 Task: Create New Customer with Customer Name: Green Acres Mercantile, Billing Address Line1: 1124 Sharon Lane, Billing Address Line2:  South Bend, Billing Address Line3:  Indiana 46625, Cell Number: 205-373-8639
Action: Mouse moved to (191, 43)
Screenshot: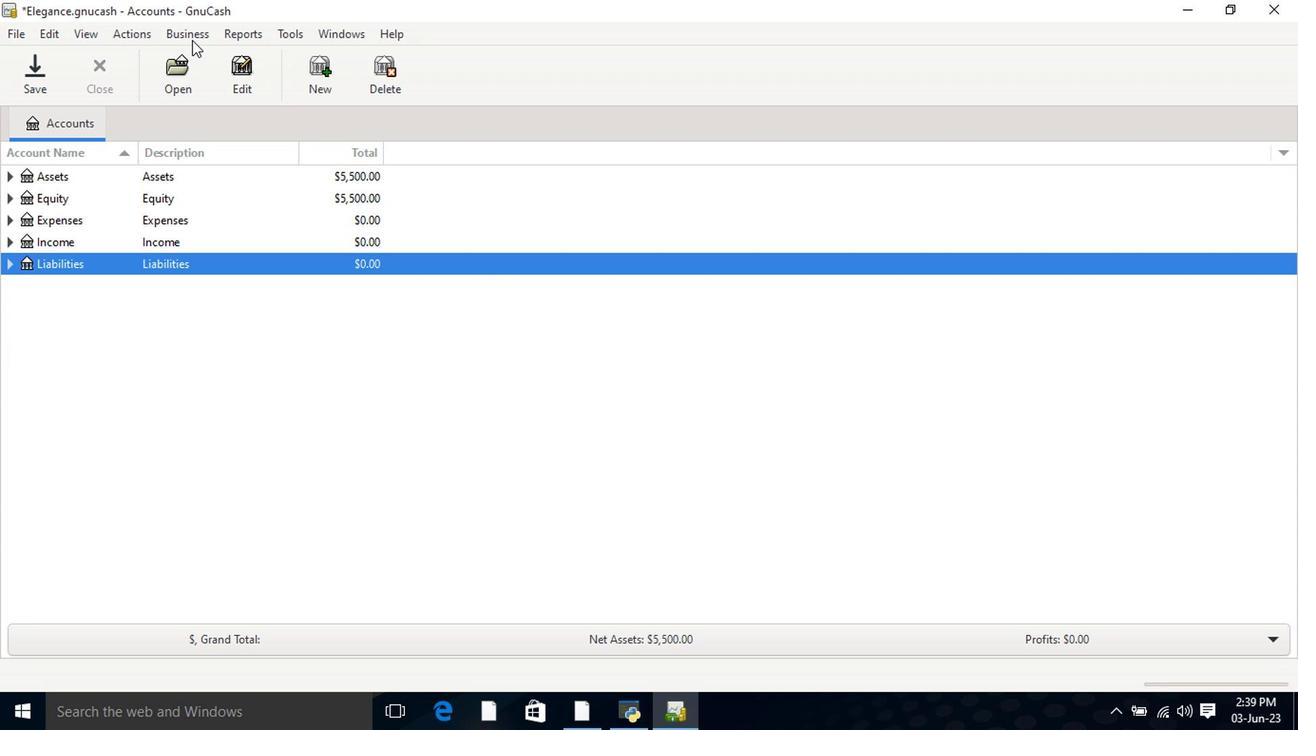 
Action: Mouse pressed left at (191, 43)
Screenshot: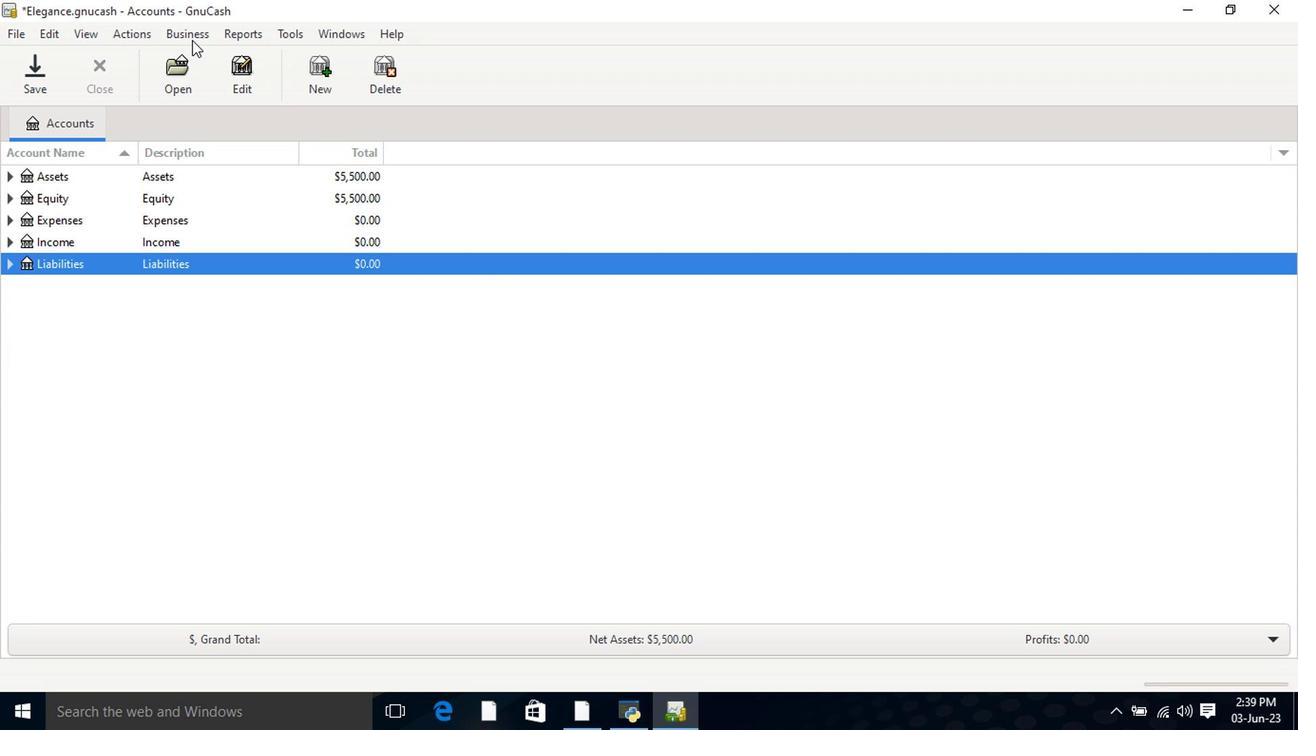 
Action: Mouse moved to (392, 79)
Screenshot: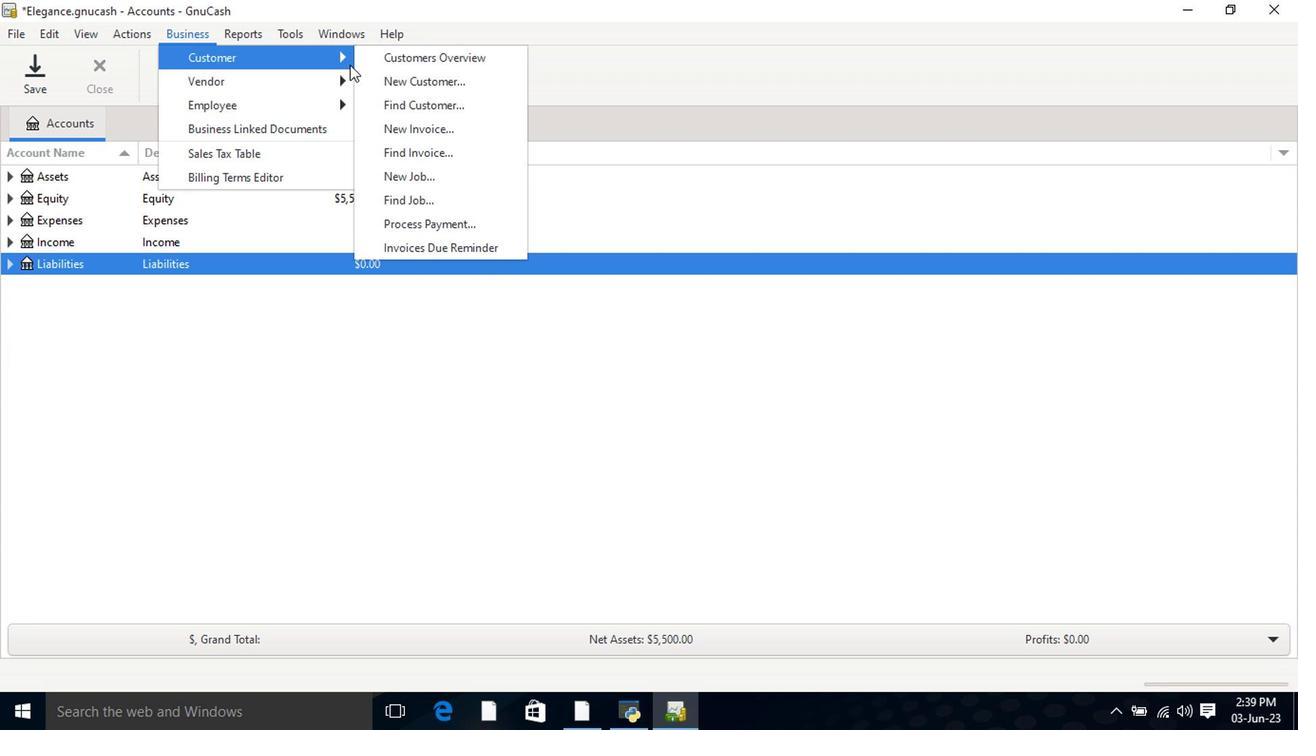 
Action: Mouse pressed left at (392, 79)
Screenshot: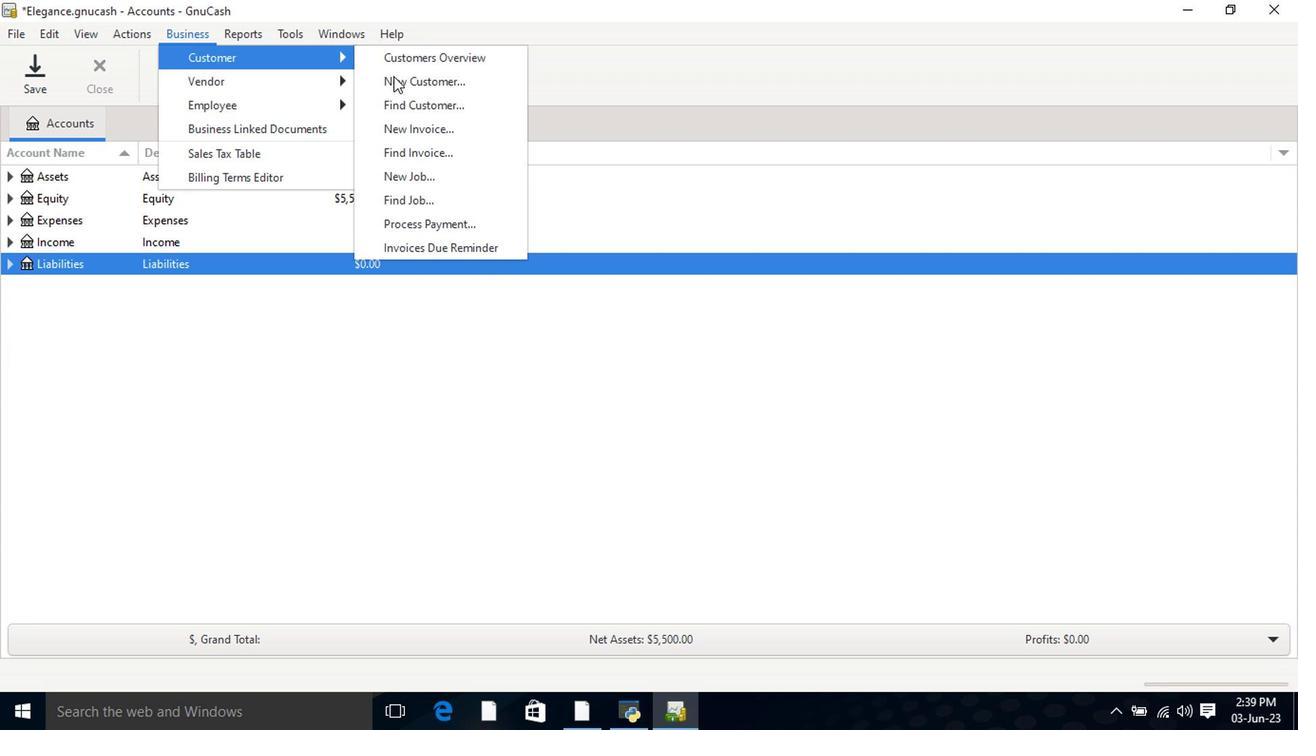 
Action: Mouse moved to (702, 216)
Screenshot: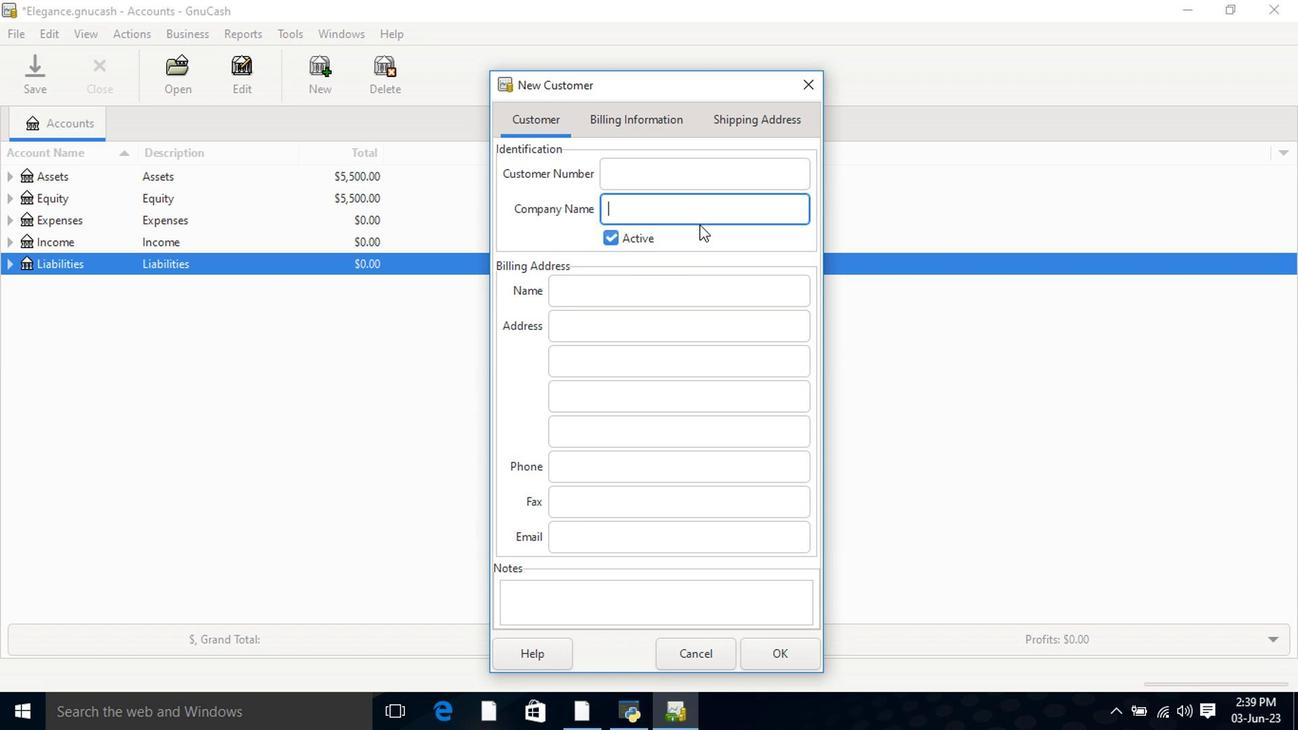 
Action: Key pressed <Key.shift>Green<Key.space><Key.shift>Acres<Key.space><Key.shift>Mercantile<Key.tab><Key.tab><Key.tab>1124<Key.space><Key.shift>Sharon<Key.space><Key.shift>Lane<Key.tab><Key.shift>South<Key.space><Key.shift>Bend<Key.tab><Key.shift>Indiana<Key.space>46625<Key.tab><Key.tab>205-373-8639<Key.tab>
Screenshot: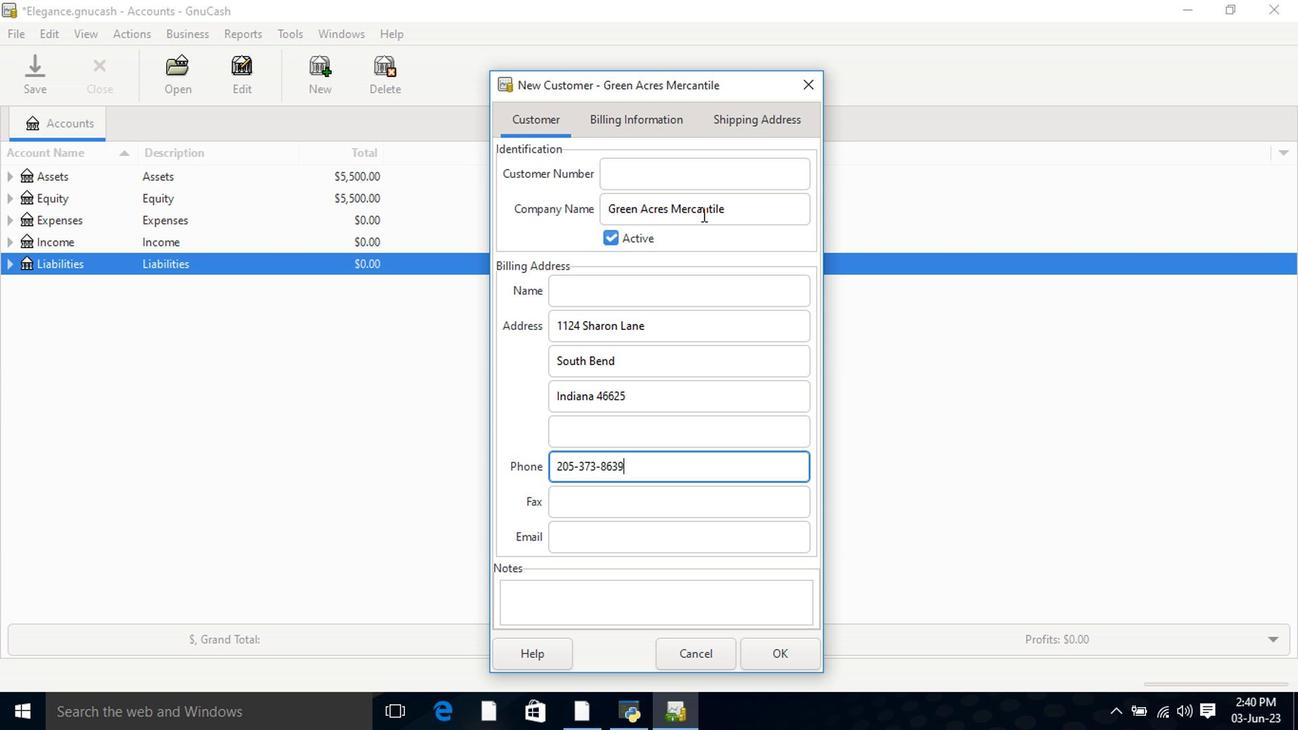 
Action: Mouse moved to (654, 120)
Screenshot: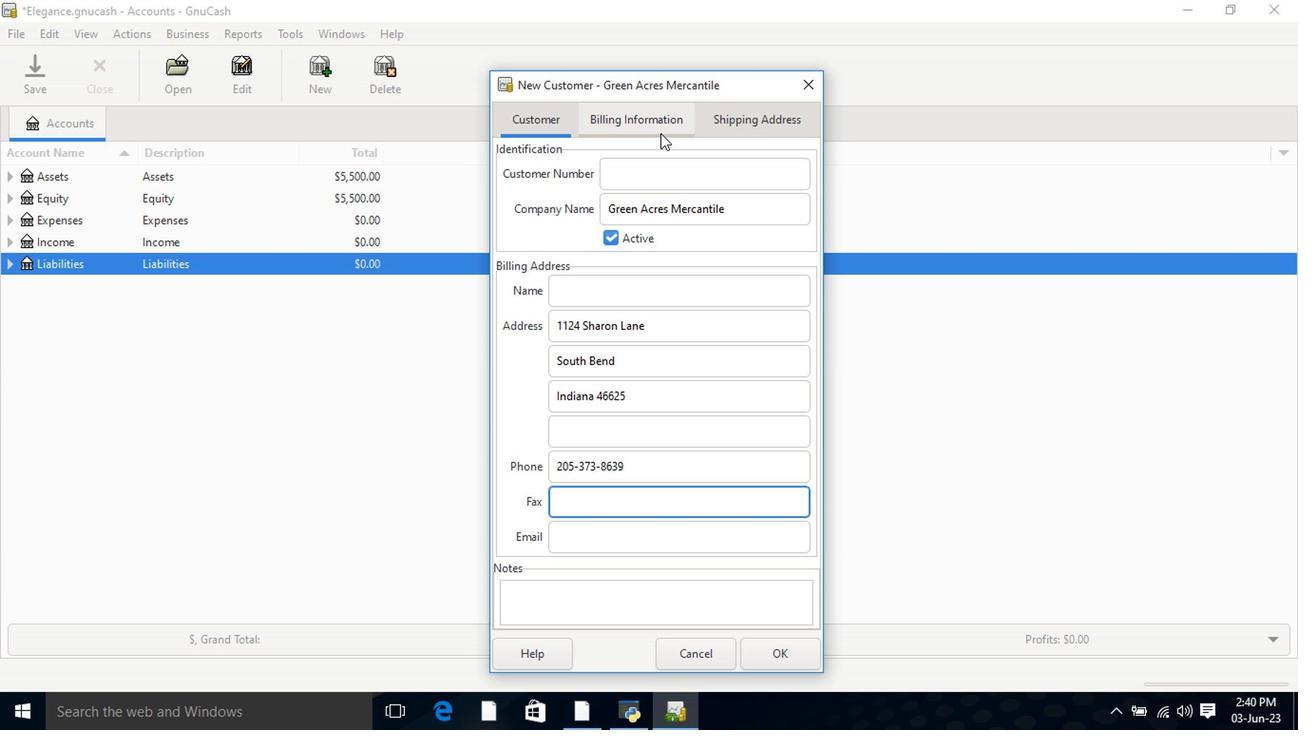 
Action: Mouse pressed left at (654, 120)
Screenshot: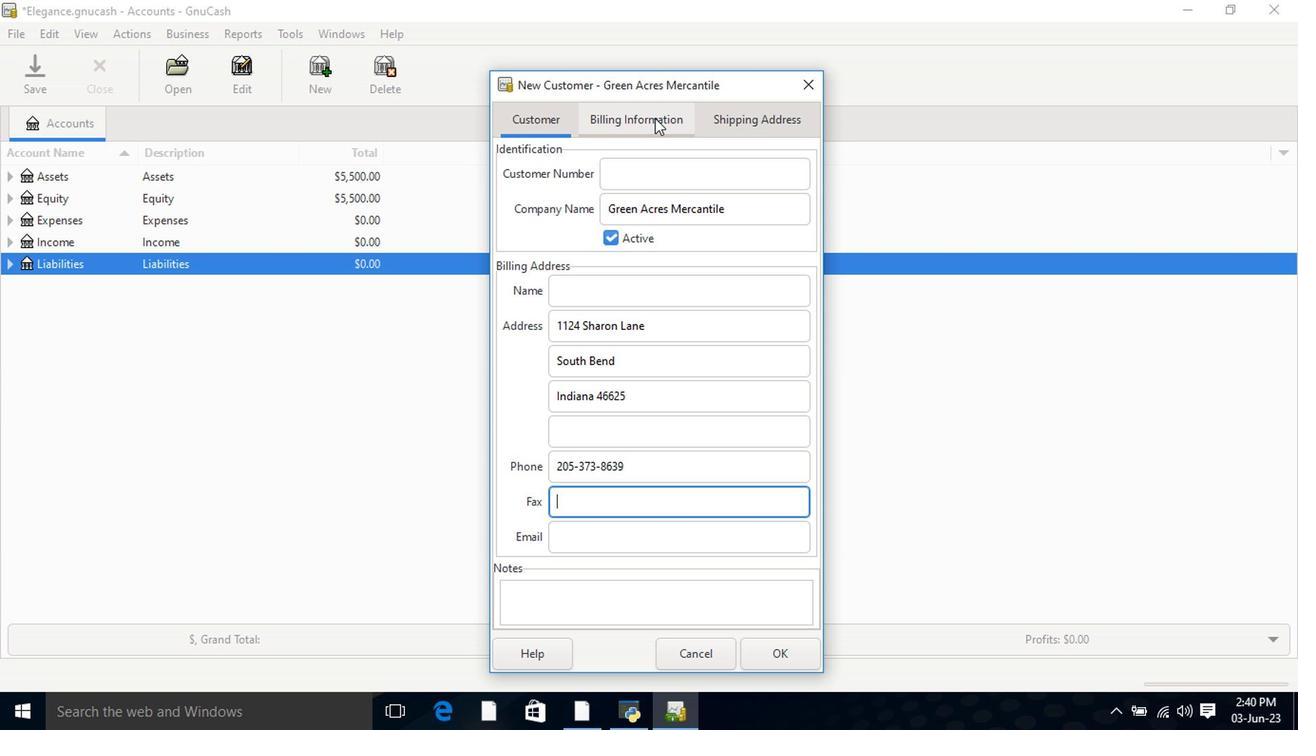 
Action: Mouse moved to (758, 123)
Screenshot: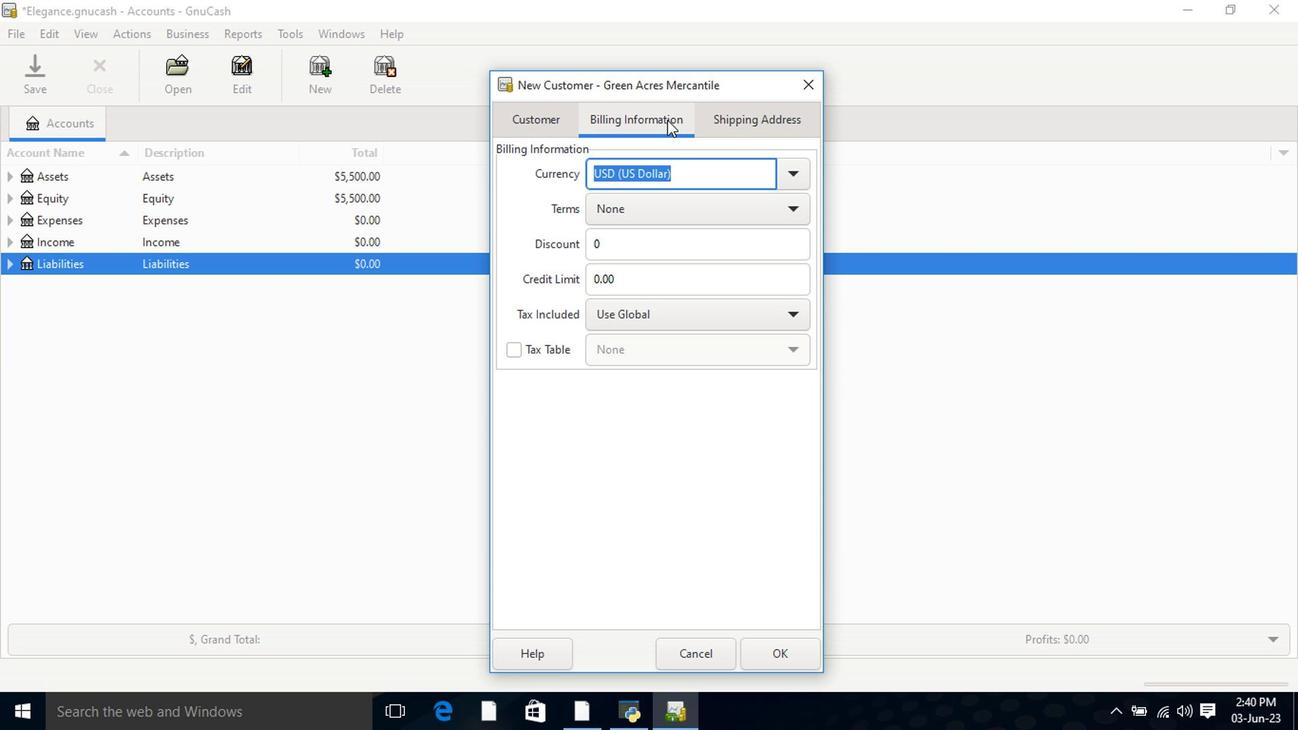 
Action: Mouse pressed left at (758, 123)
Screenshot: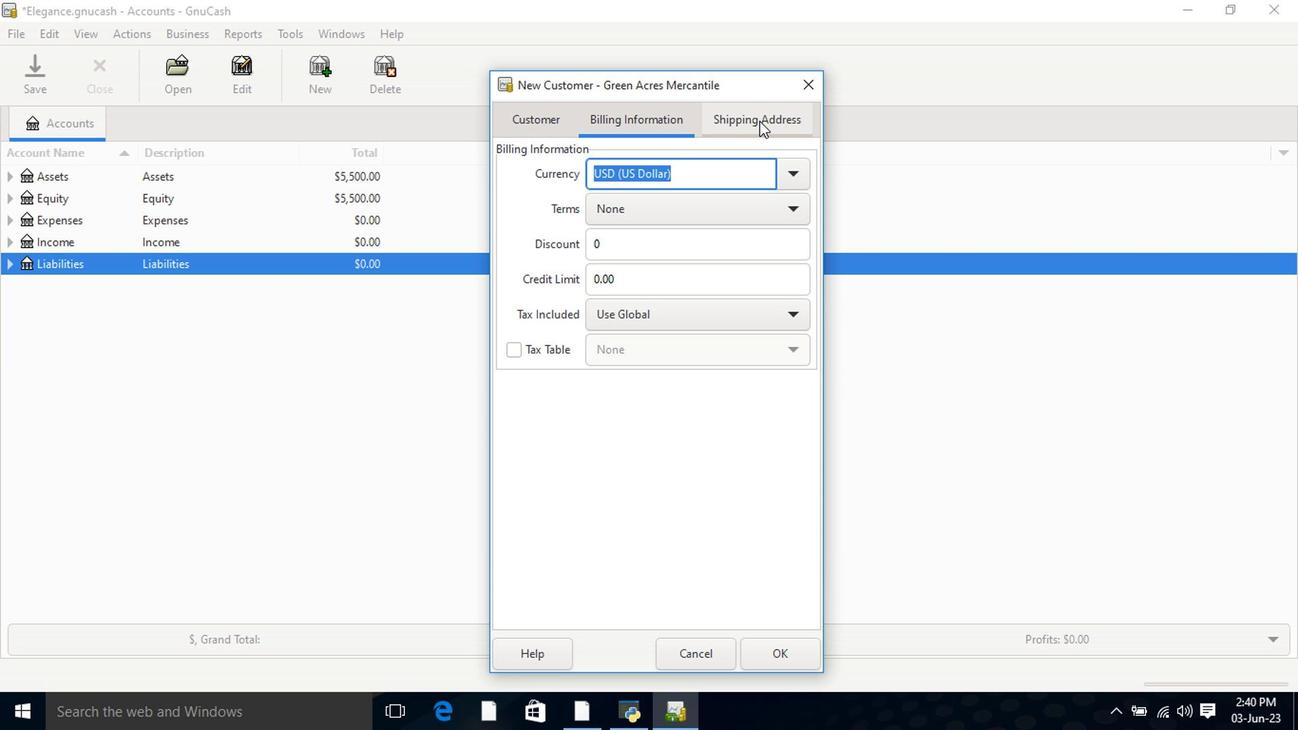 
Action: Mouse moved to (780, 660)
Screenshot: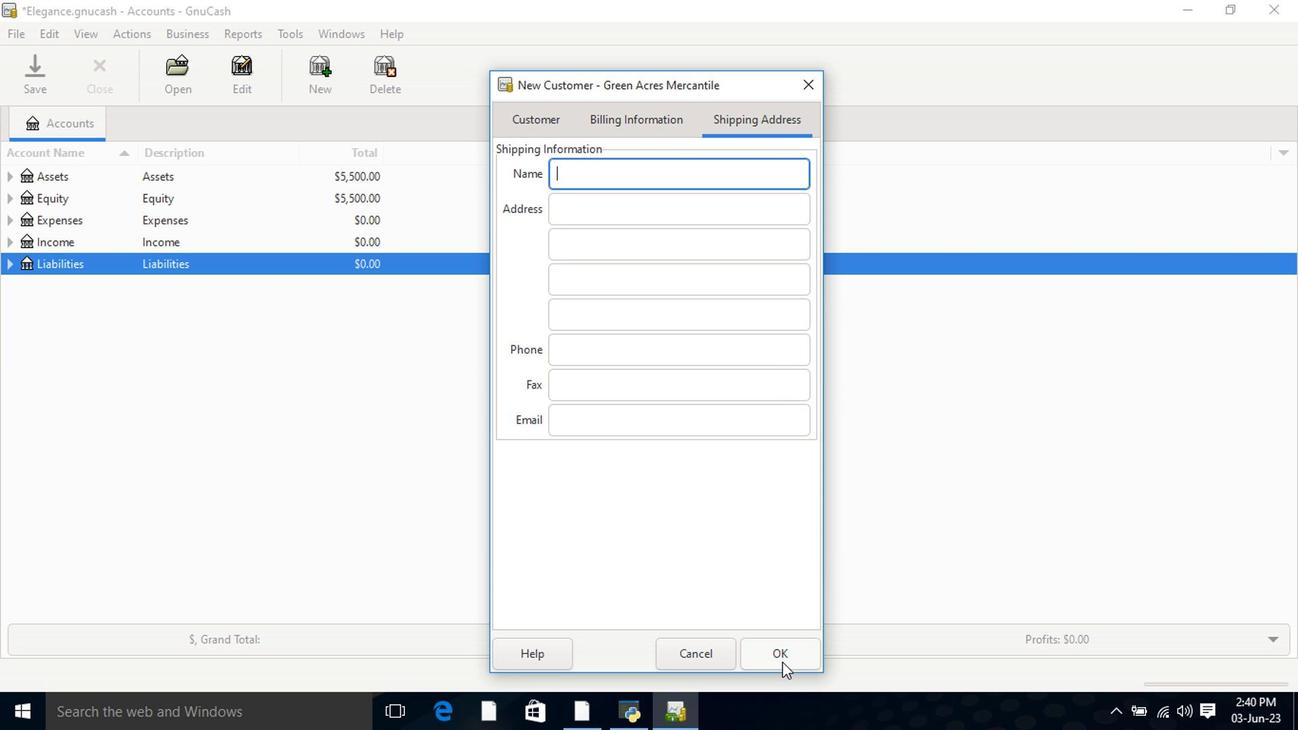 
Action: Mouse pressed left at (780, 660)
Screenshot: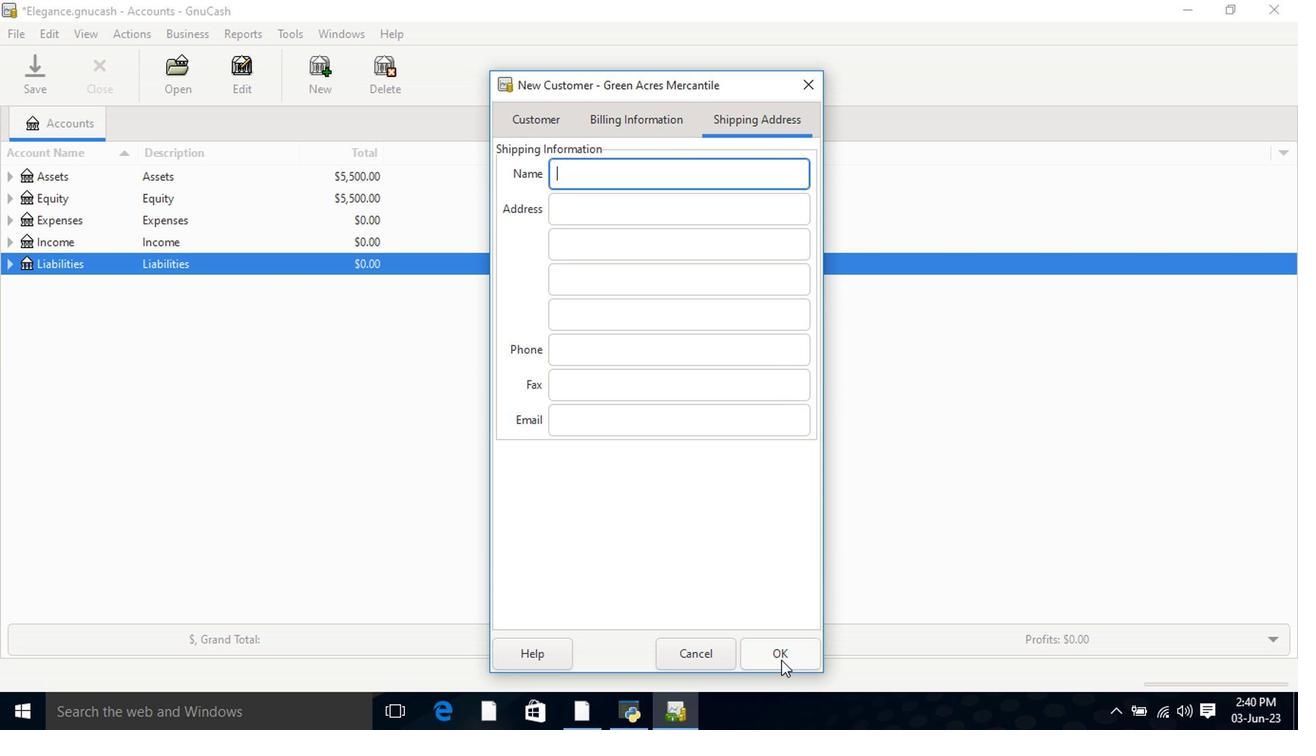 
Action: Mouse moved to (723, 520)
Screenshot: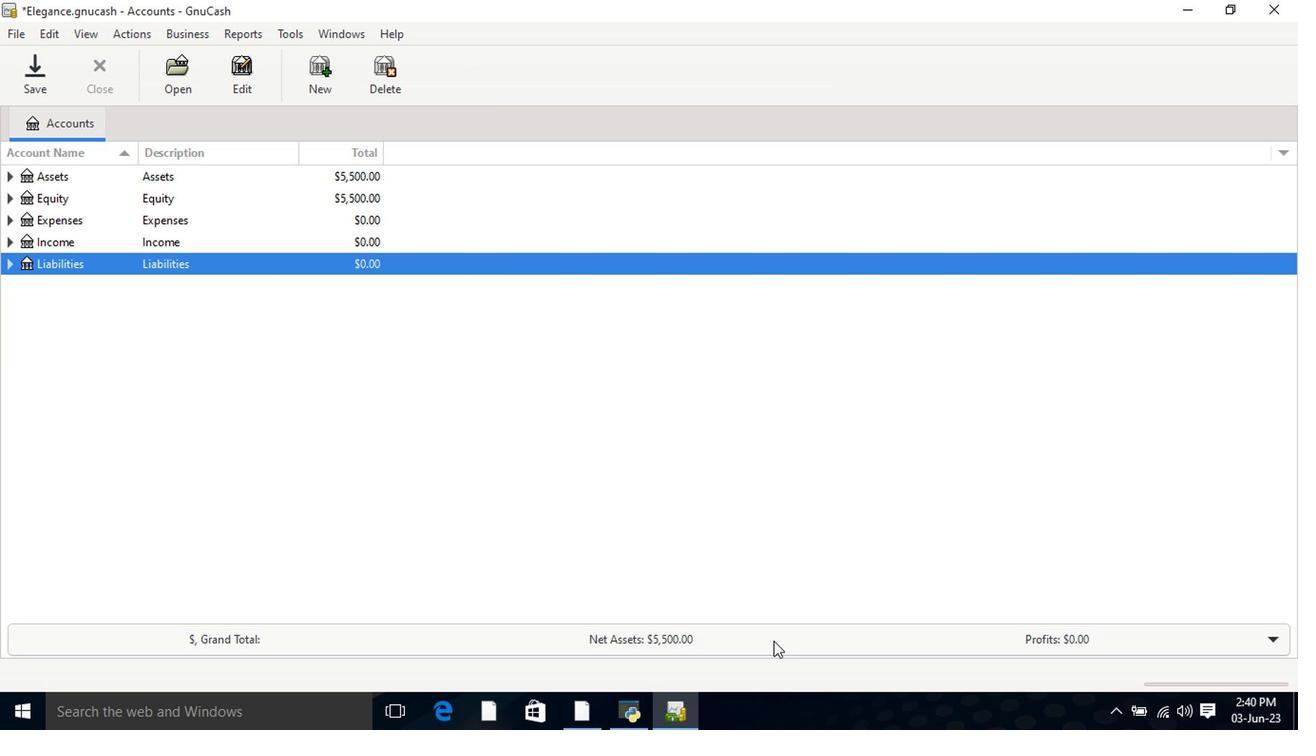 
